 Task: Add the task  Integrate website with a new video conferencing system to the section Knowledge Transfer Sprint in the project BrainWave and add a Due Date to the respective task as 2023/09/06
Action: Mouse moved to (604, 397)
Screenshot: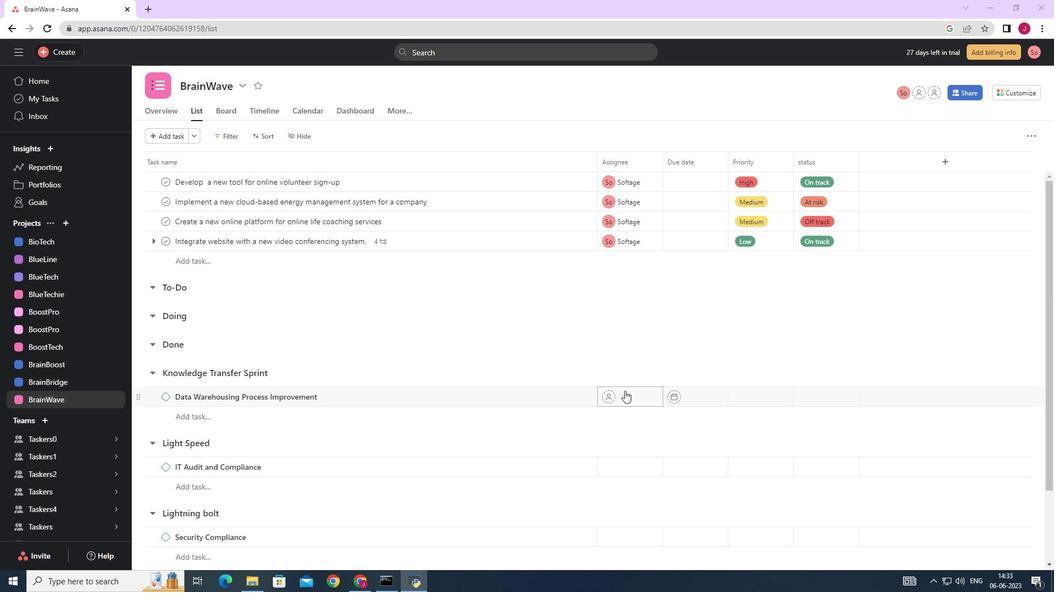
Action: Mouse scrolled (604, 398) with delta (0, 0)
Screenshot: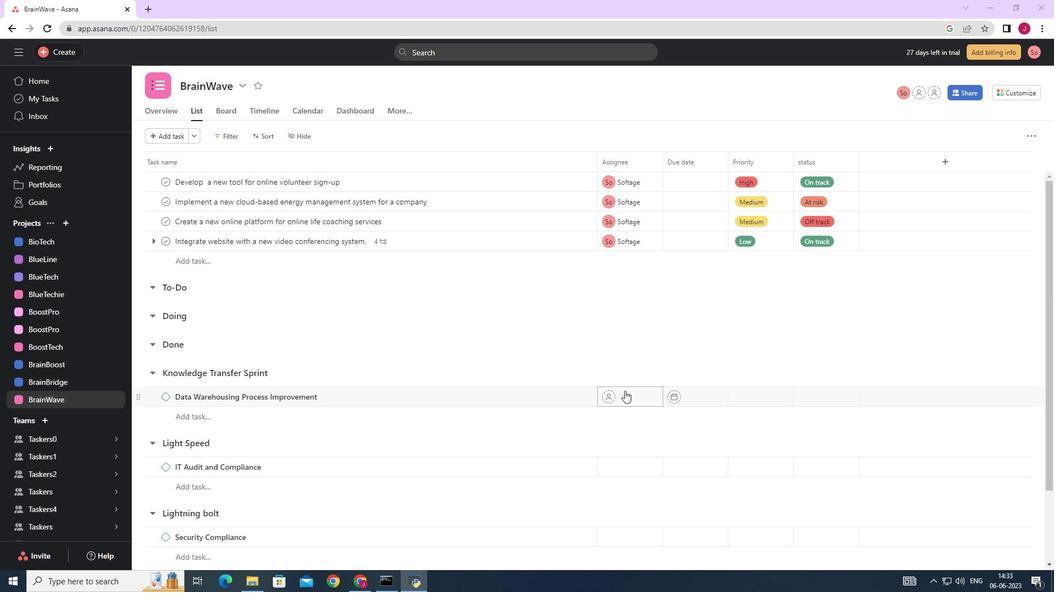 
Action: Mouse moved to (604, 397)
Screenshot: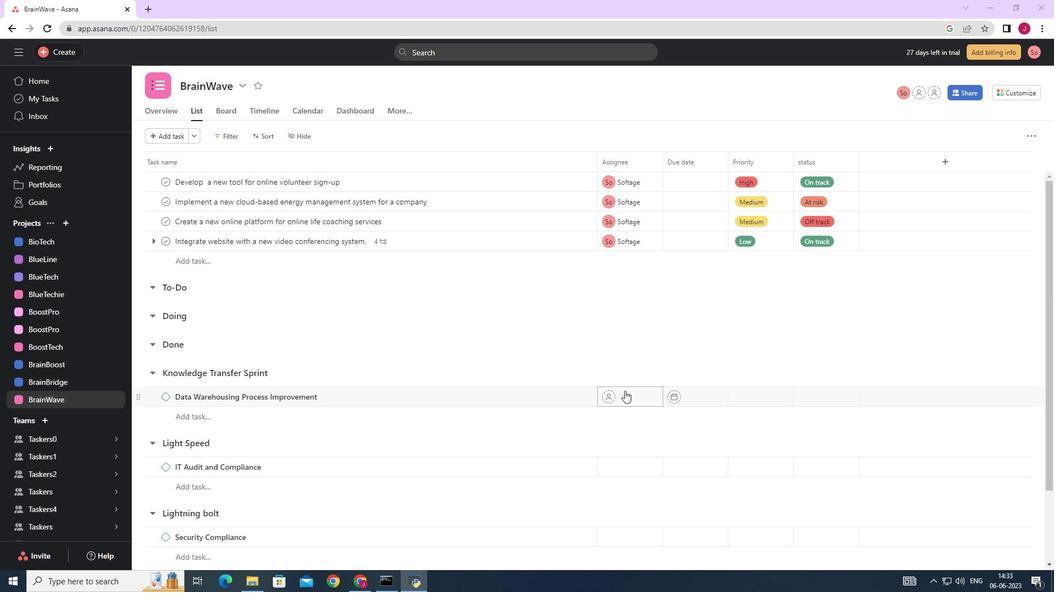 
Action: Mouse scrolled (604, 398) with delta (0, 0)
Screenshot: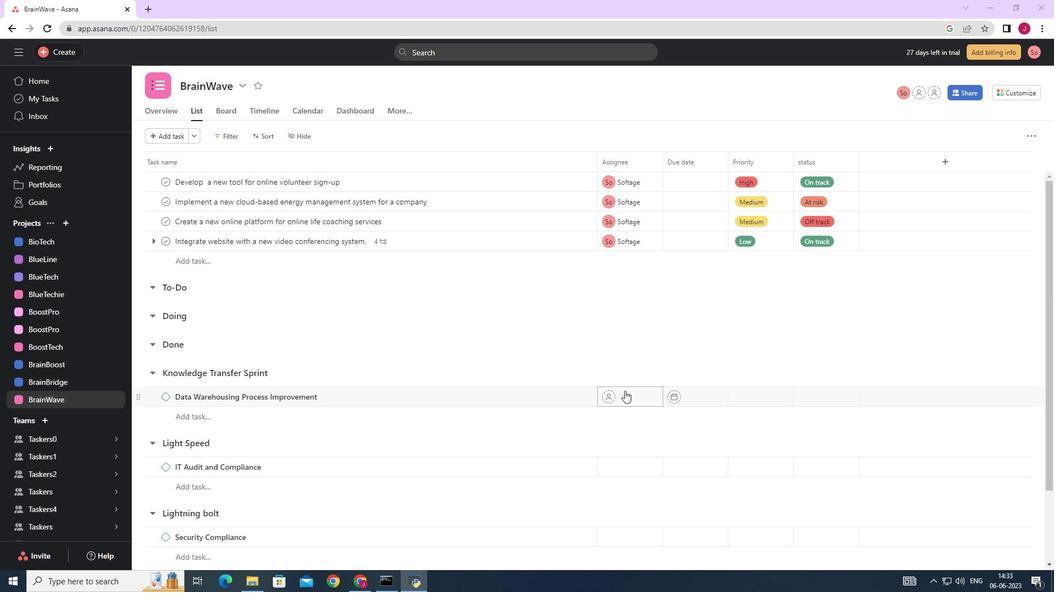 
Action: Mouse scrolled (604, 398) with delta (0, 0)
Screenshot: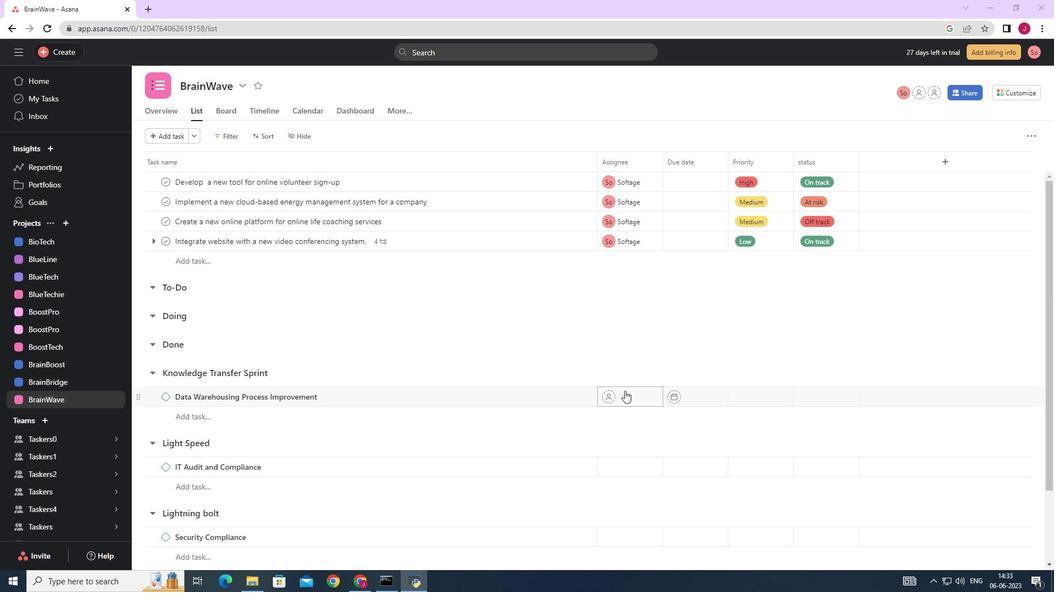 
Action: Mouse moved to (596, 395)
Screenshot: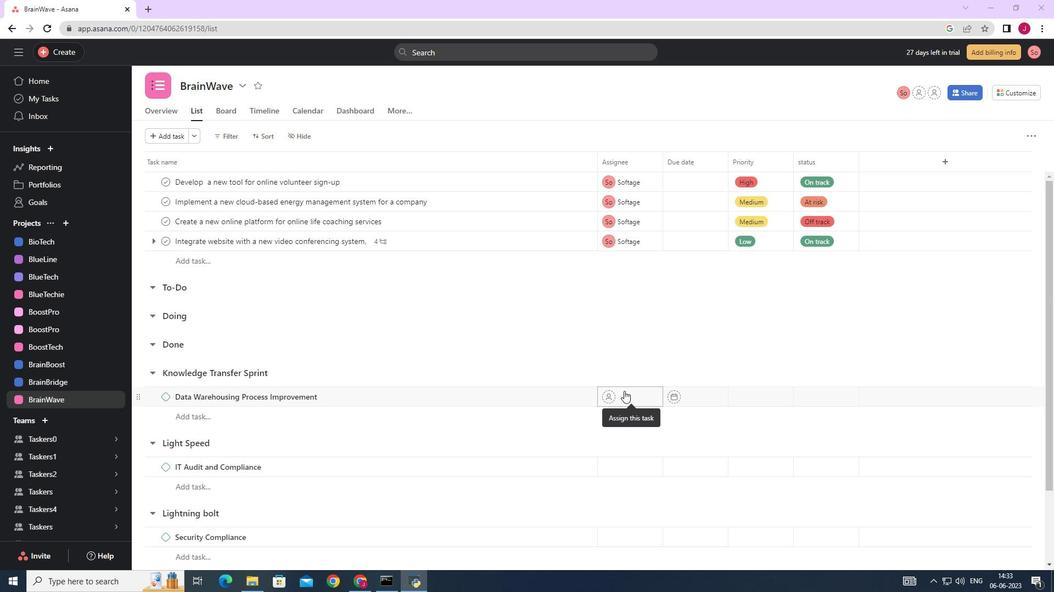 
Action: Mouse scrolled (600, 397) with delta (0, 0)
Screenshot: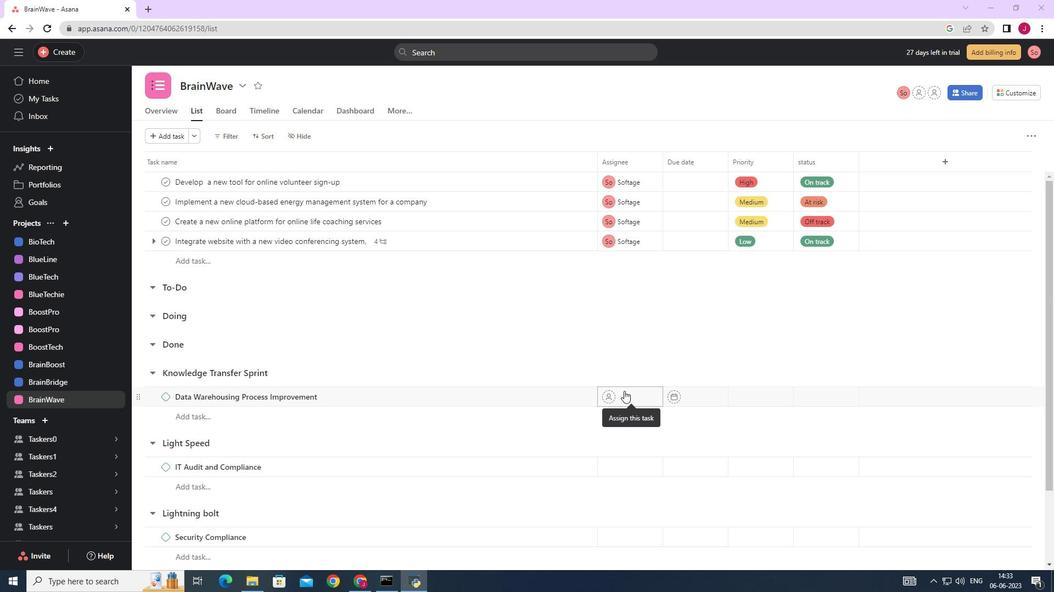 
Action: Mouse moved to (566, 241)
Screenshot: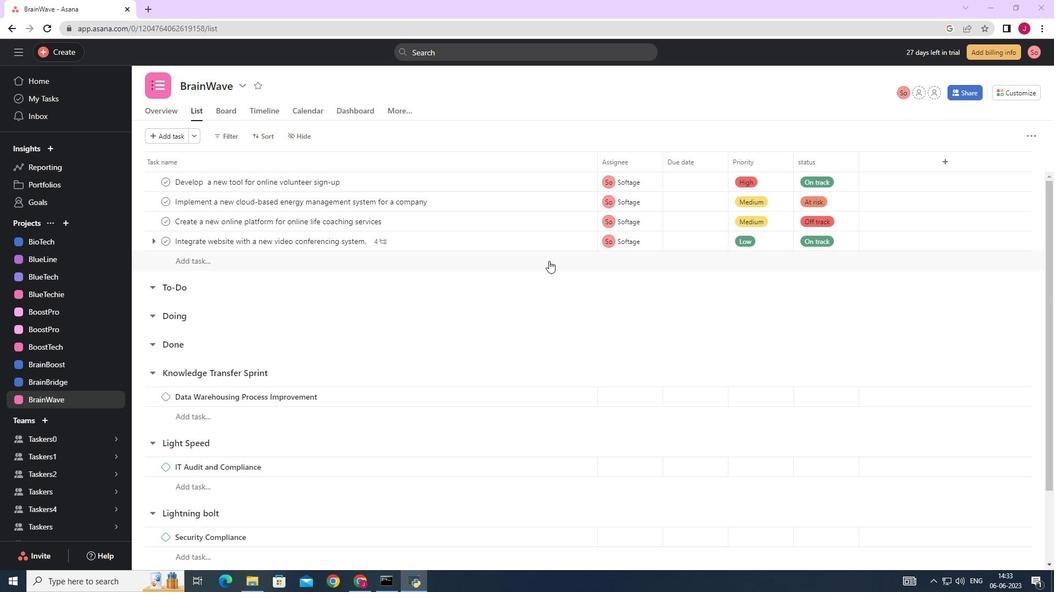 
Action: Mouse pressed left at (566, 241)
Screenshot: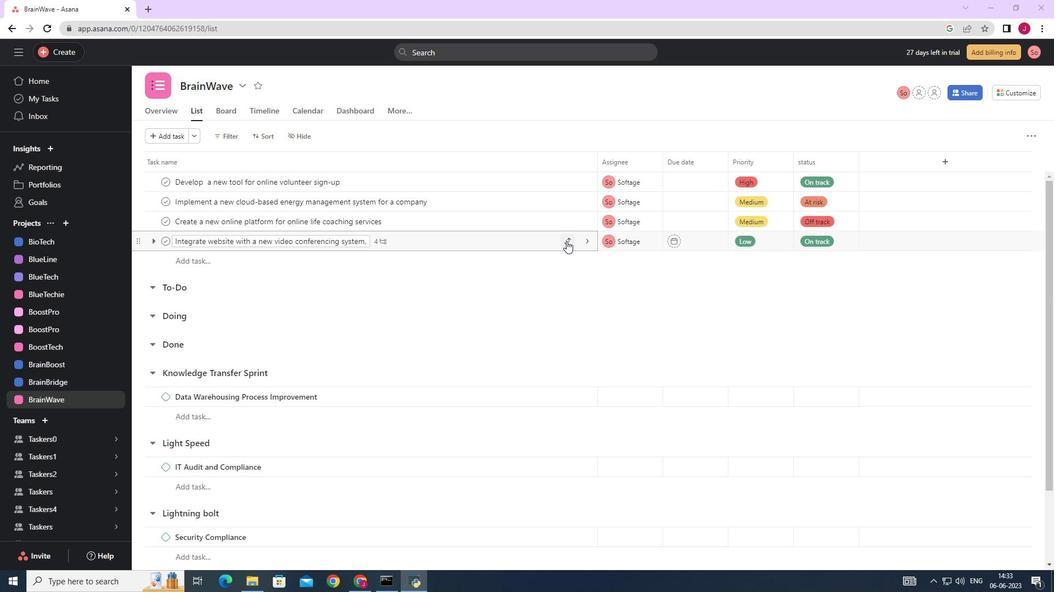 
Action: Mouse moved to (500, 361)
Screenshot: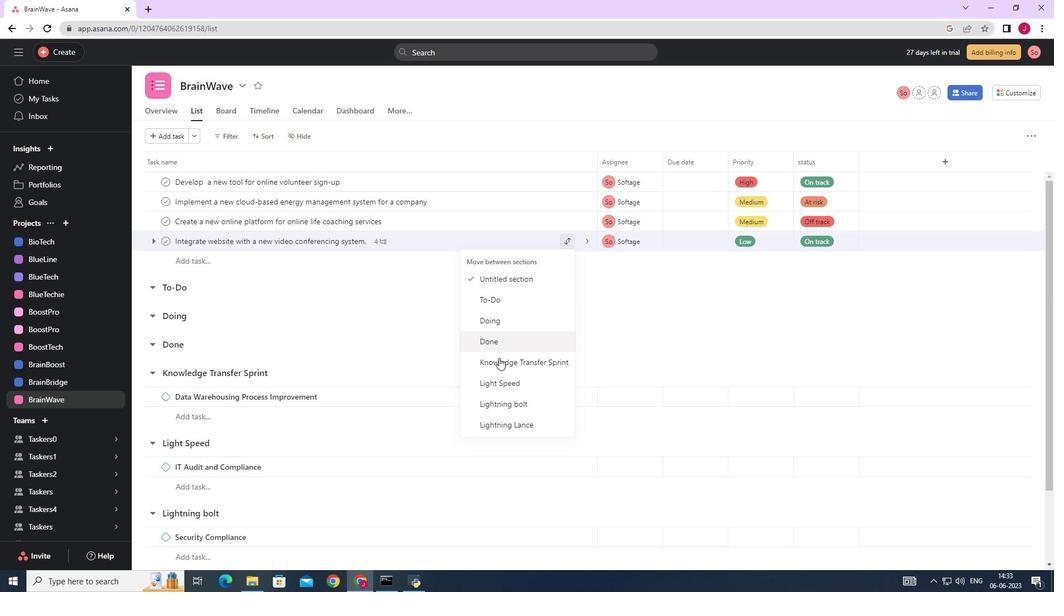 
Action: Mouse pressed left at (500, 361)
Screenshot: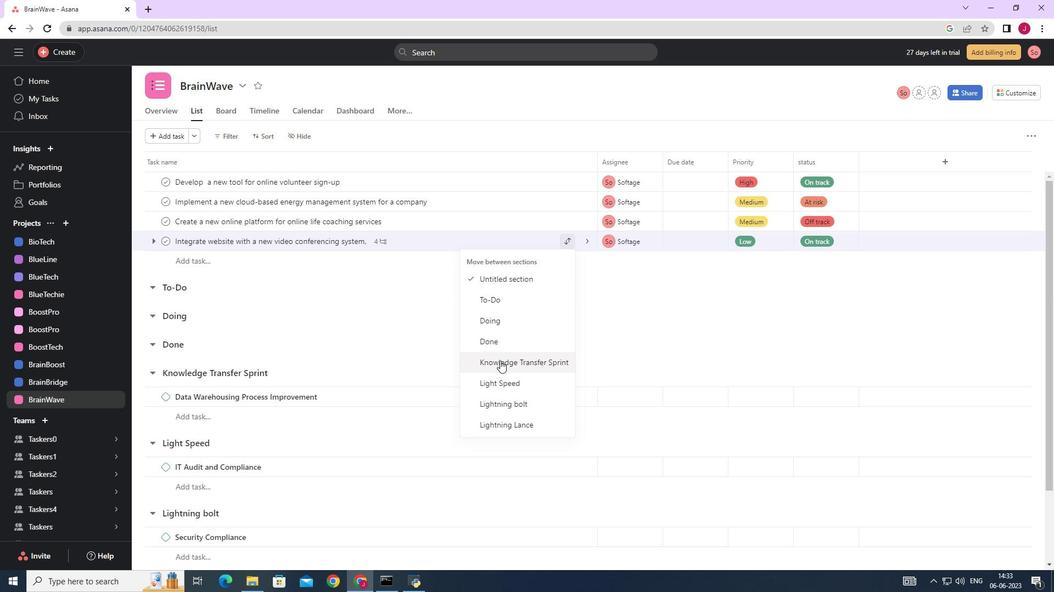 
Action: Mouse moved to (715, 375)
Screenshot: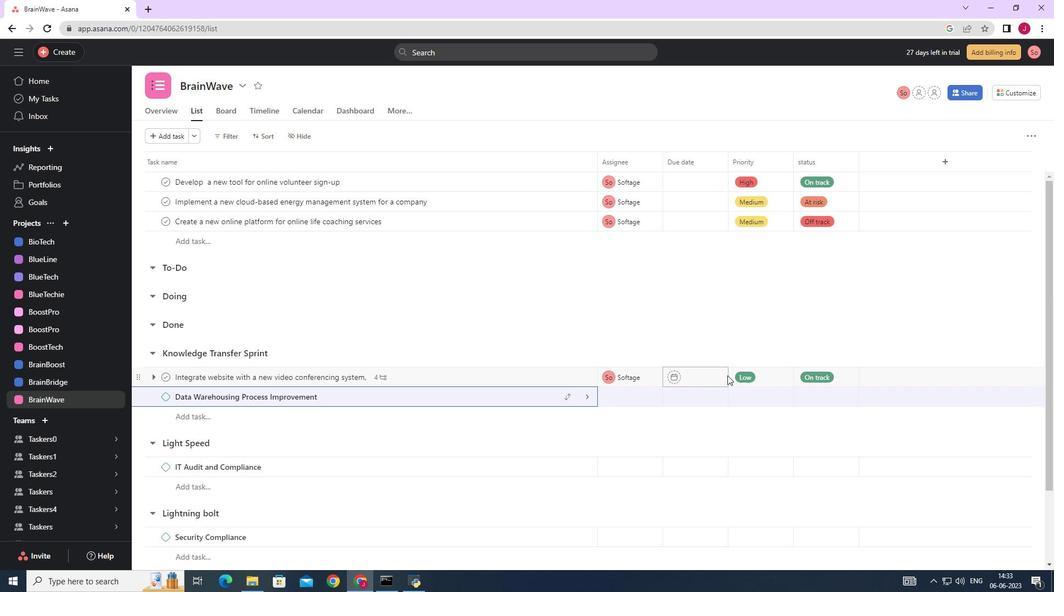 
Action: Mouse pressed left at (715, 375)
Screenshot: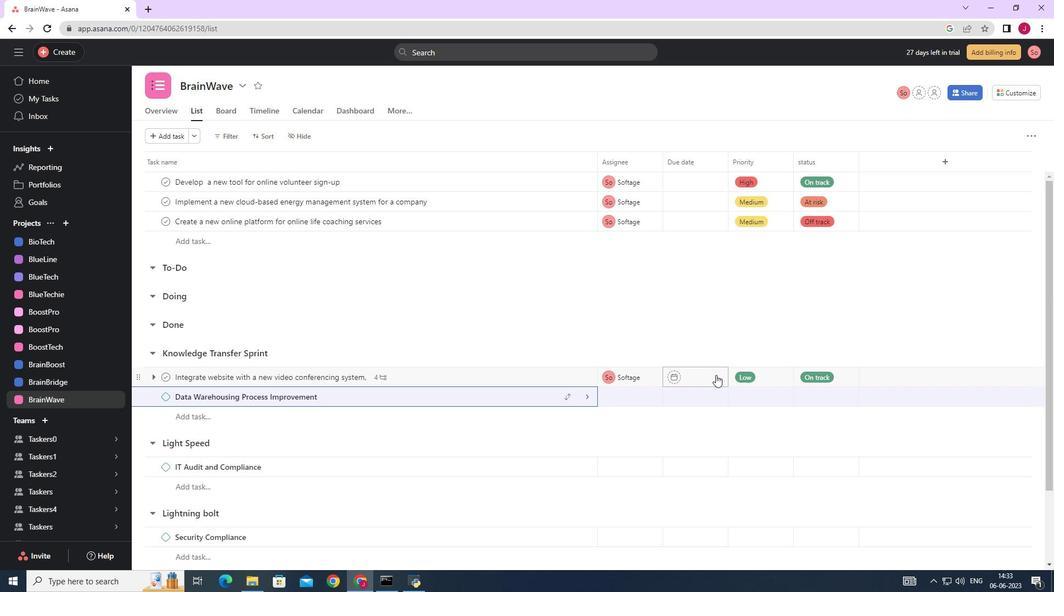 
Action: Mouse moved to (805, 205)
Screenshot: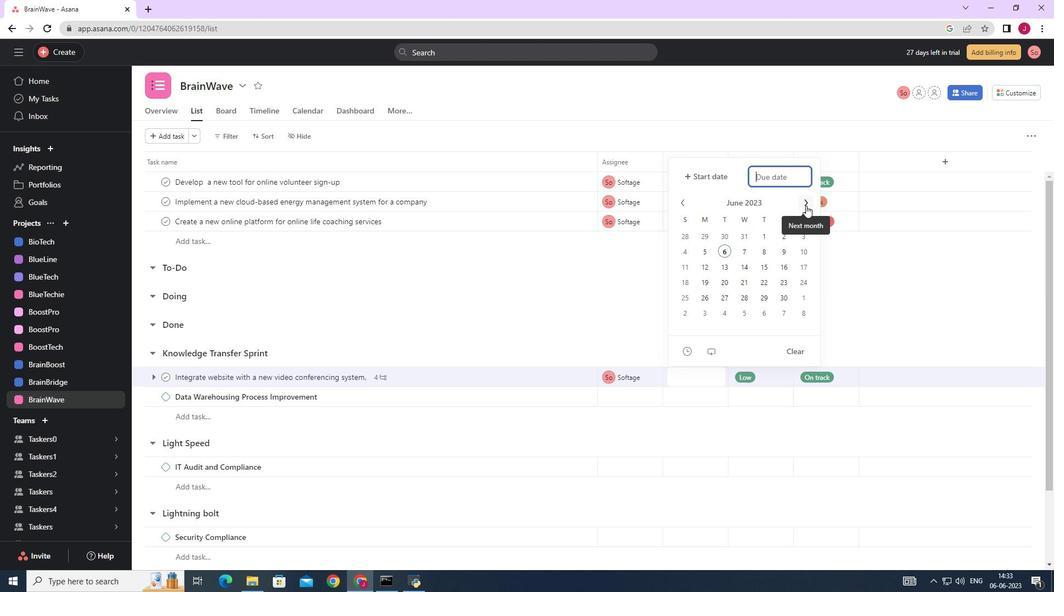 
Action: Mouse pressed left at (805, 205)
Screenshot: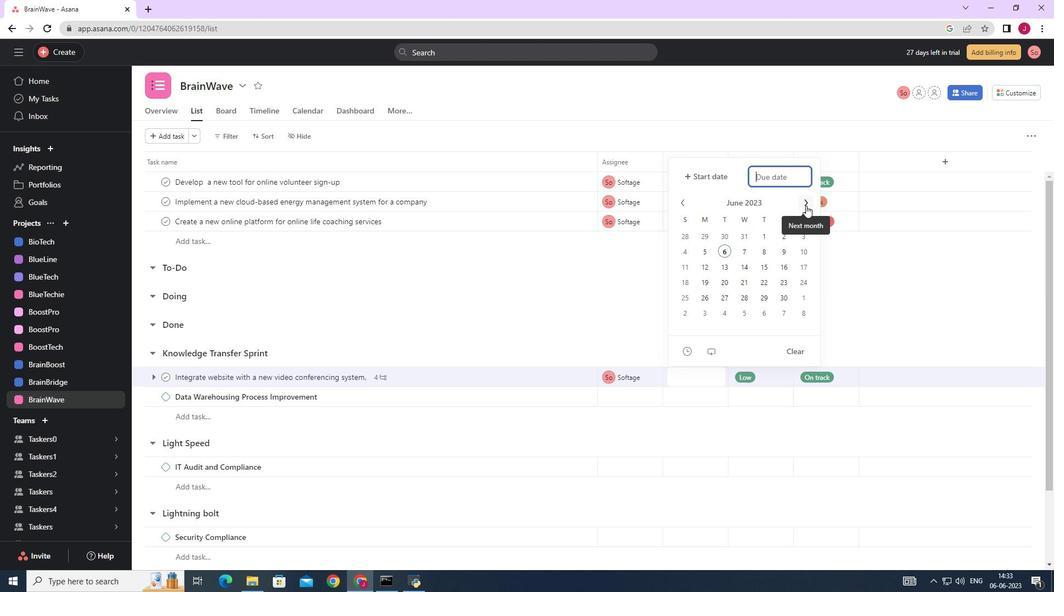 
Action: Mouse pressed left at (805, 205)
Screenshot: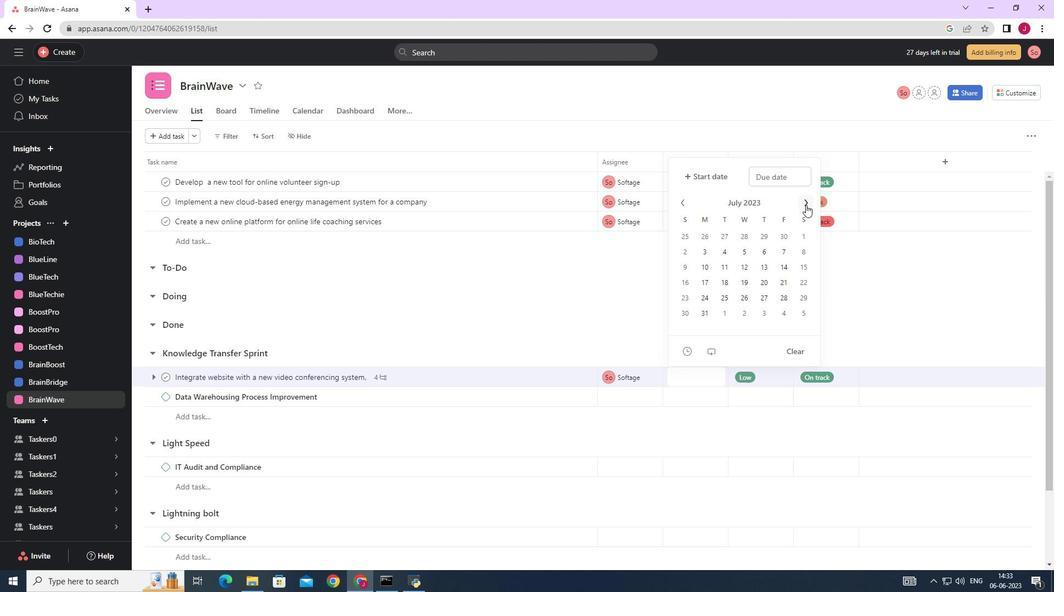 
Action: Mouse pressed left at (805, 205)
Screenshot: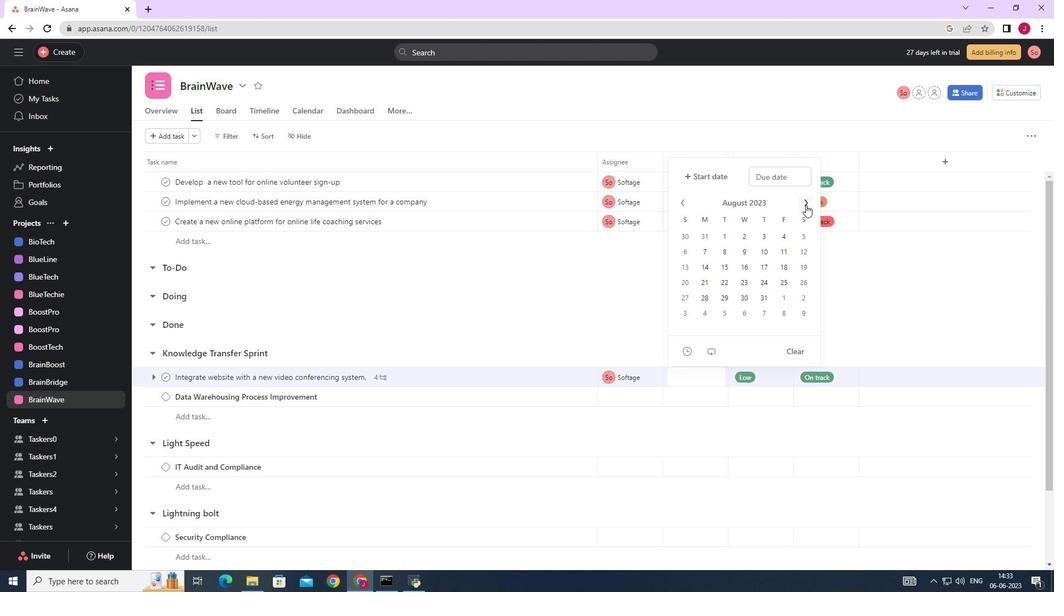 
Action: Mouse moved to (746, 249)
Screenshot: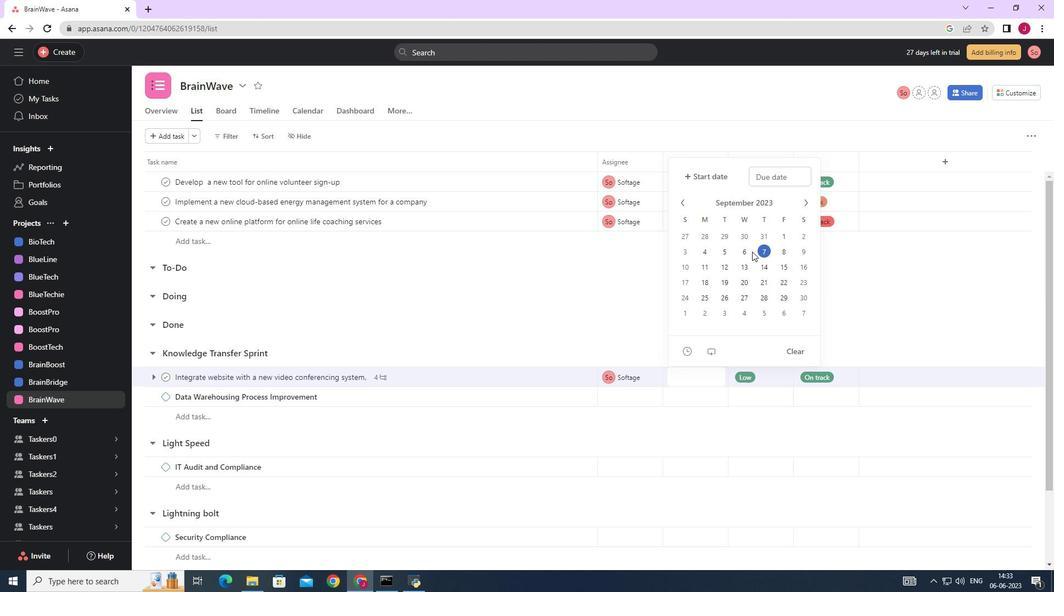 
Action: Mouse pressed left at (746, 249)
Screenshot: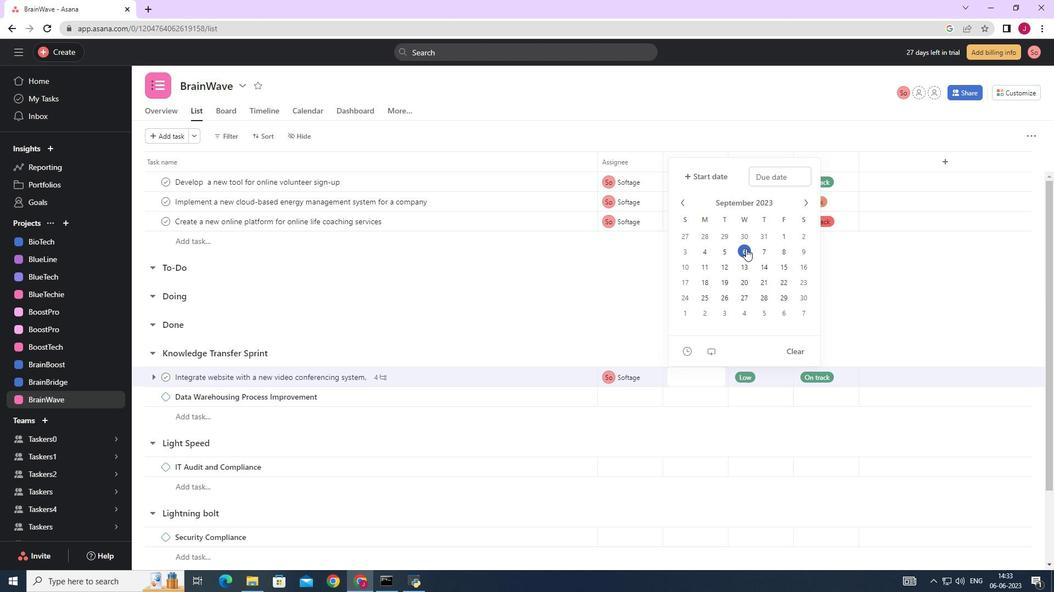 
Action: Mouse moved to (897, 301)
Screenshot: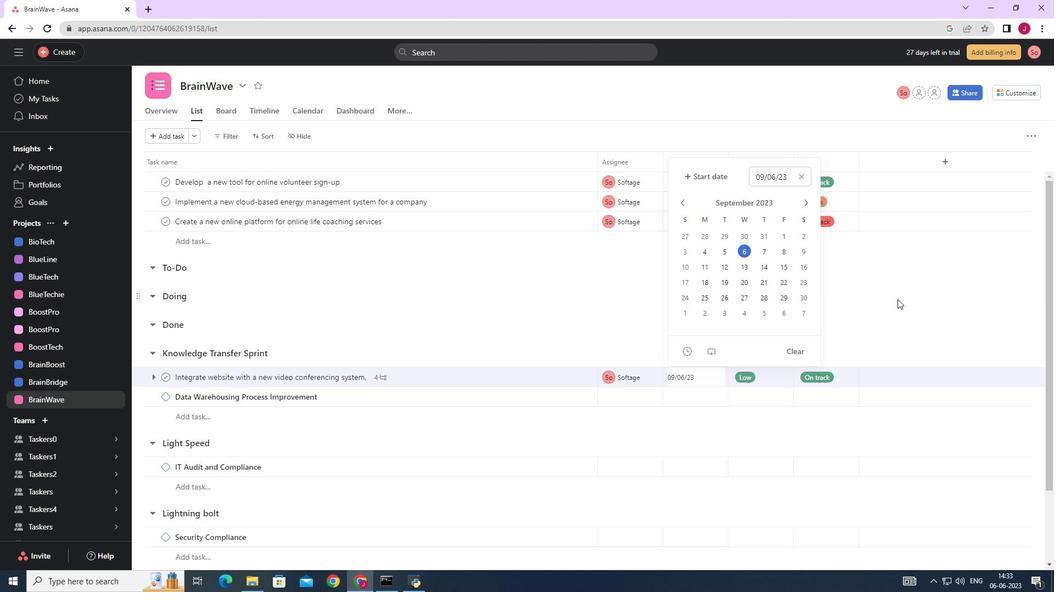 
Action: Mouse pressed left at (897, 301)
Screenshot: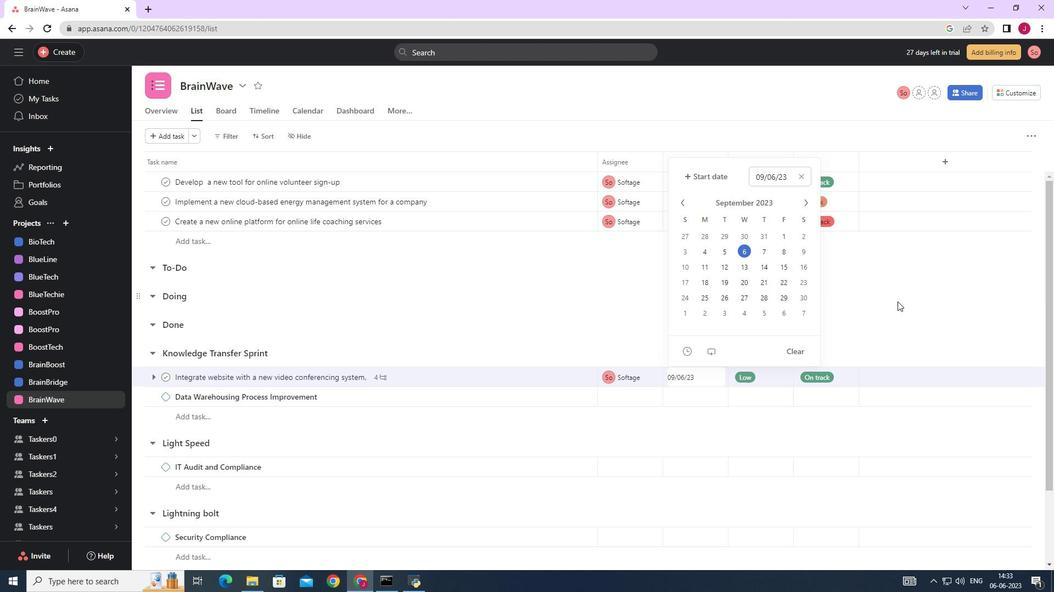 
Action: Mouse moved to (881, 303)
Screenshot: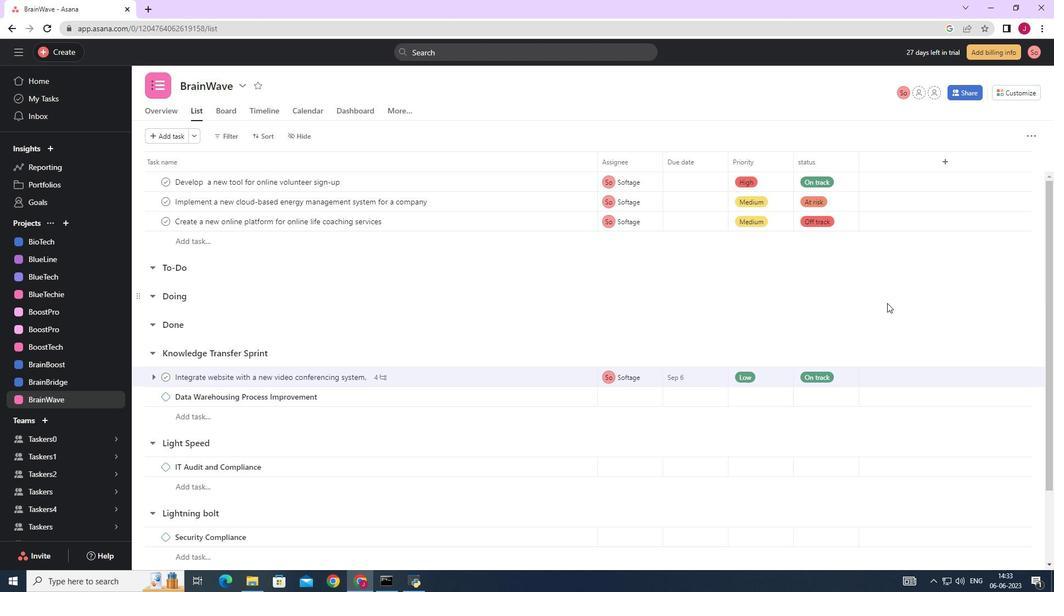 
